 Task: Search "Javascript" and sort the search results by least recently updated.
Action: Mouse moved to (819, 79)
Screenshot: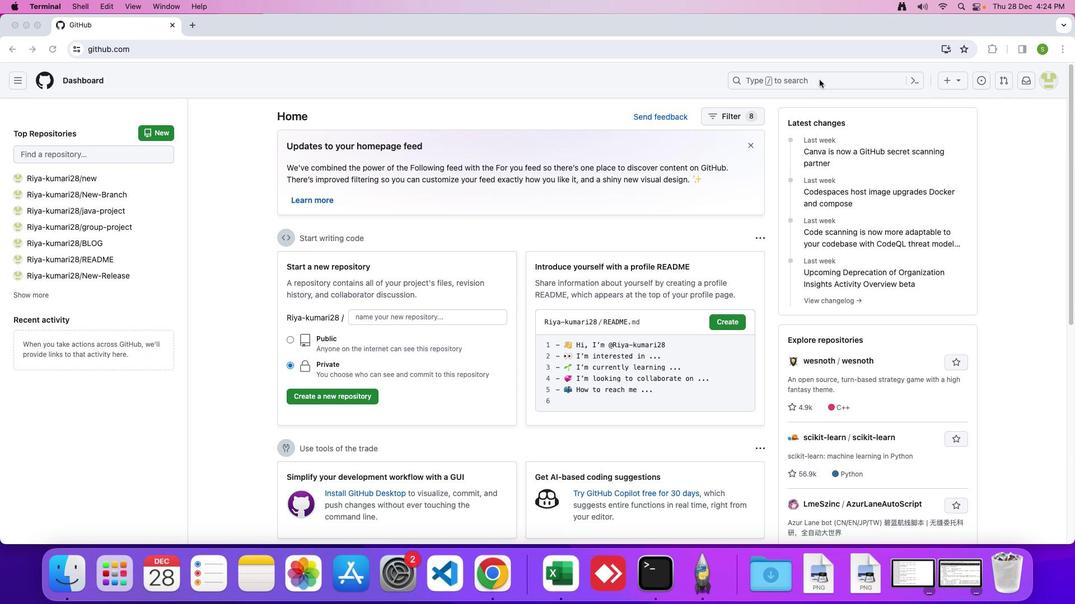 
Action: Mouse pressed left at (819, 79)
Screenshot: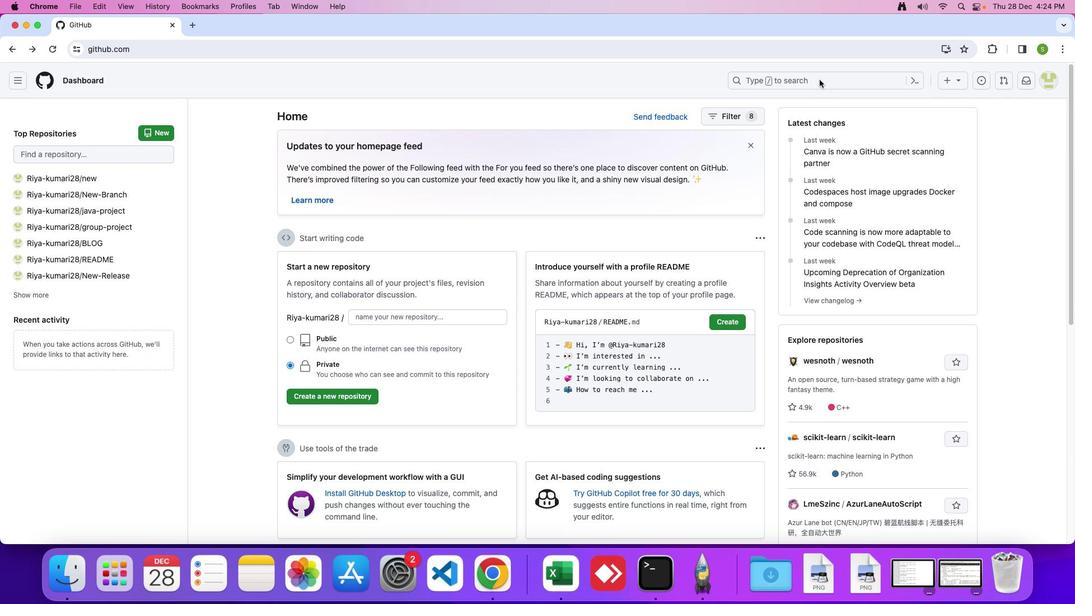 
Action: Mouse moved to (818, 79)
Screenshot: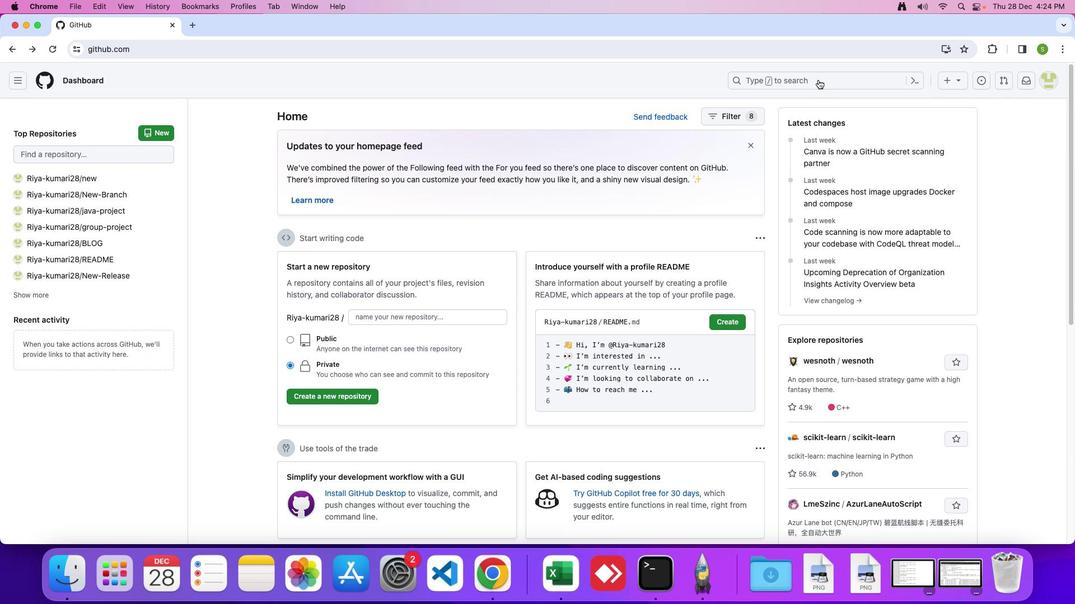 
Action: Mouse pressed left at (818, 79)
Screenshot: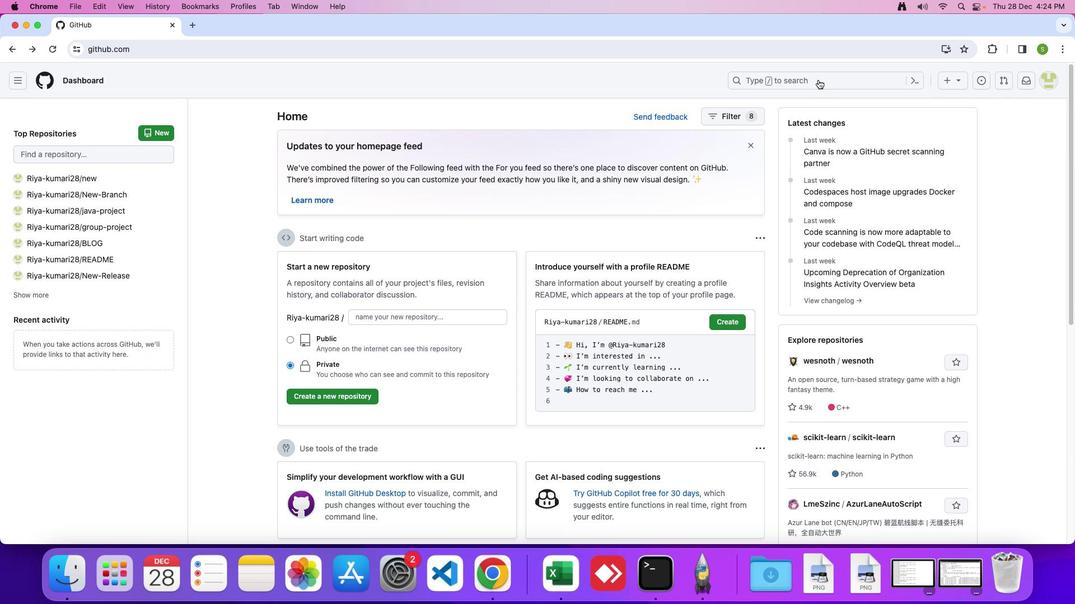 
Action: Mouse moved to (693, 82)
Screenshot: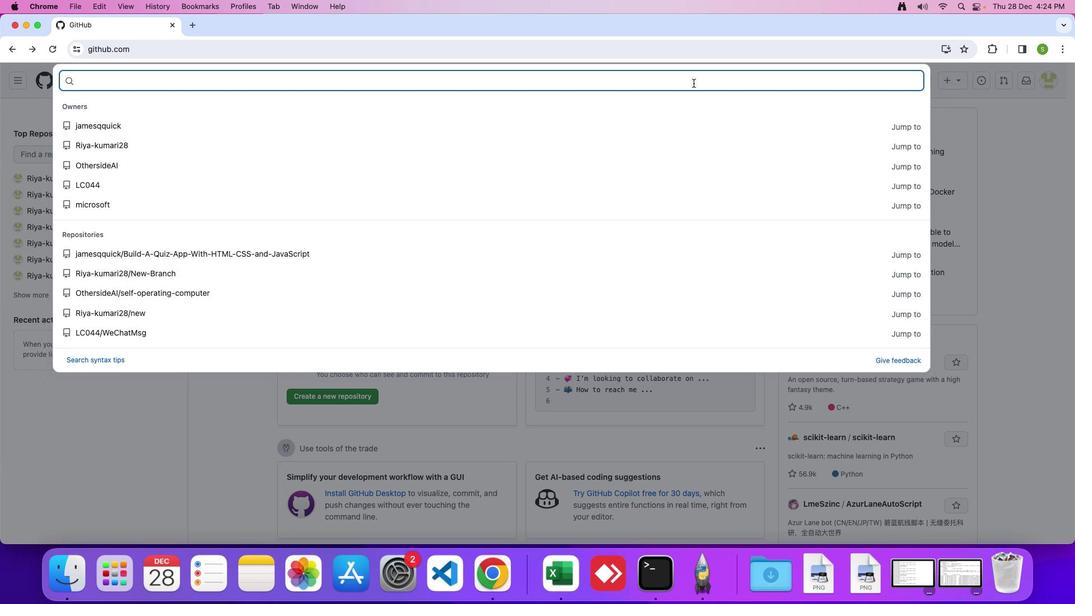 
Action: Key pressed 'J'Key.caps_lock'a''v''a''s''c''r''i''p''t'Key.enter
Screenshot: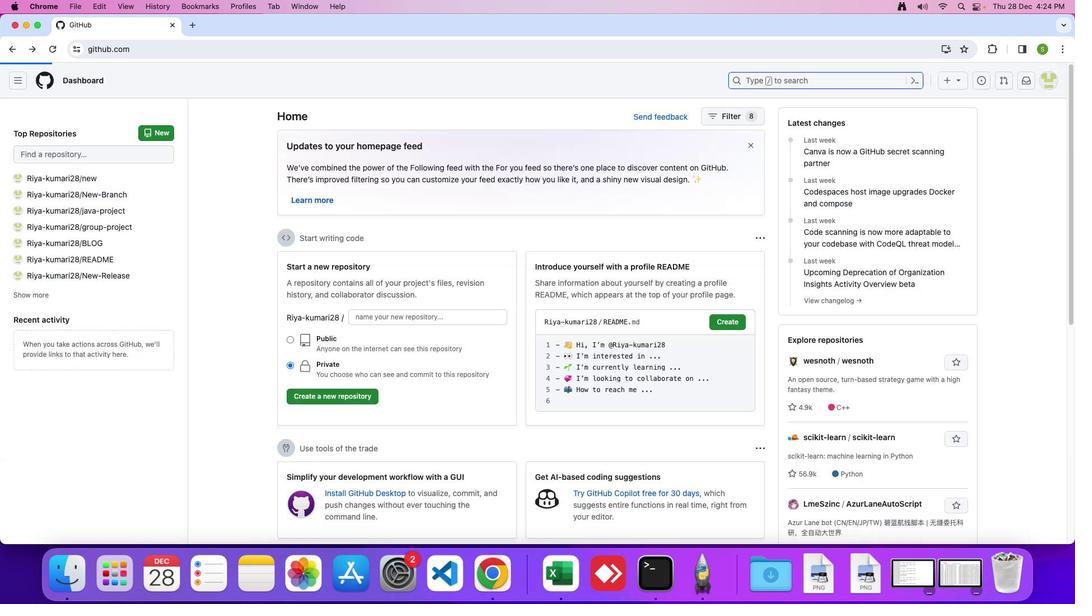
Action: Mouse moved to (748, 117)
Screenshot: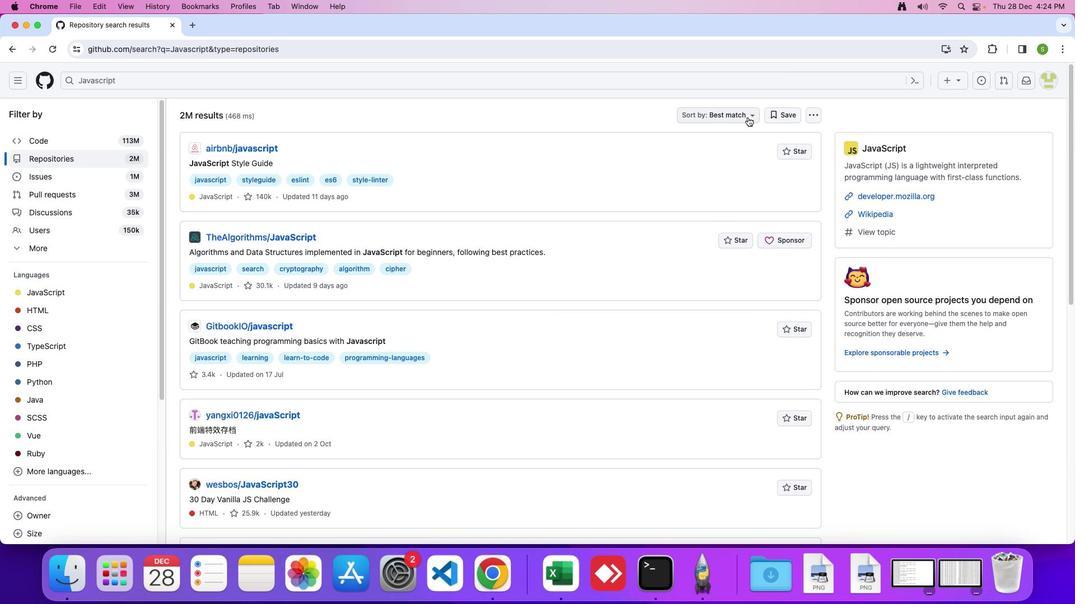 
Action: Mouse pressed left at (748, 117)
Screenshot: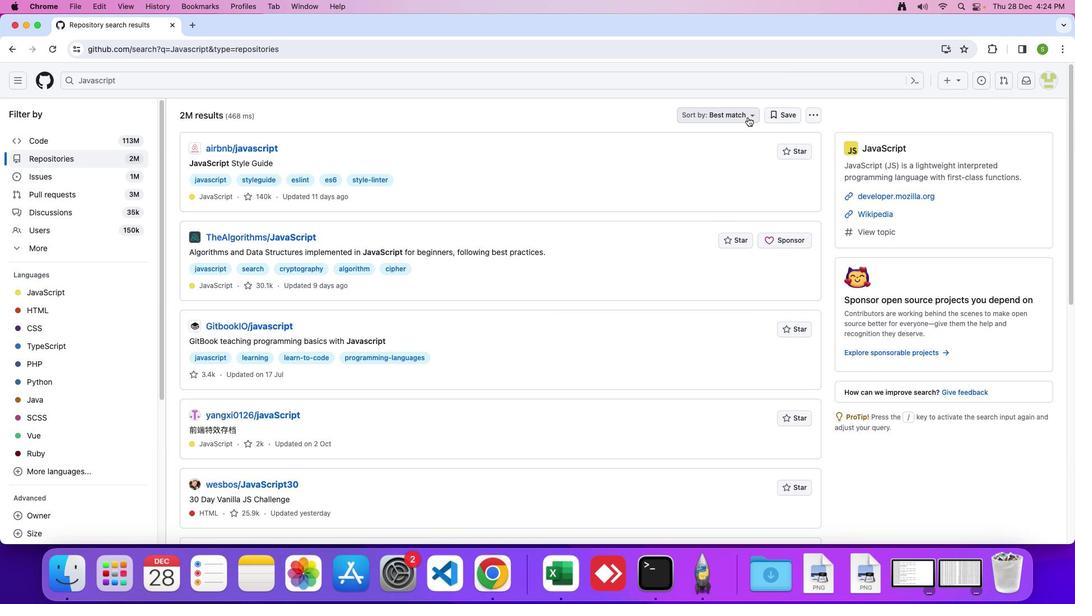 
Action: Mouse moved to (678, 245)
Screenshot: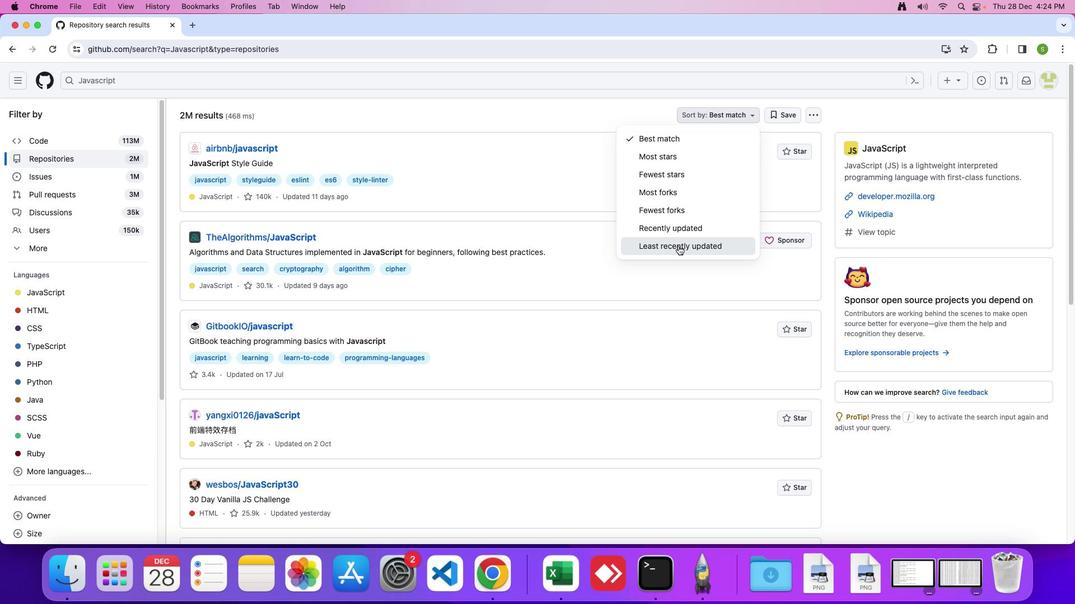 
Action: Mouse pressed left at (678, 245)
Screenshot: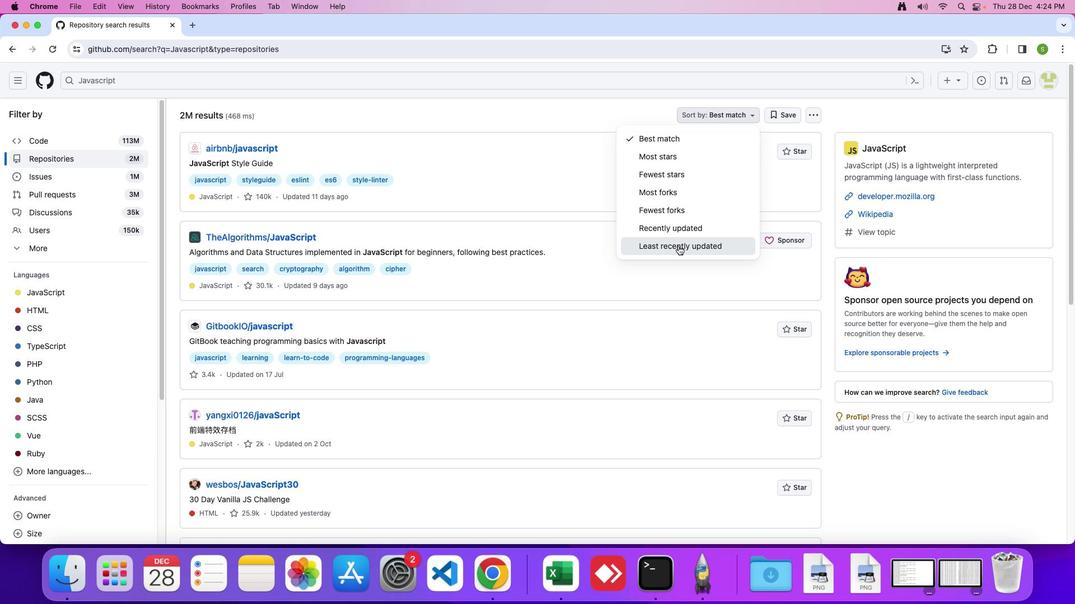 
